 Task: Apply the theme  ""Streamline "".
Action: Mouse moved to (184, 68)
Screenshot: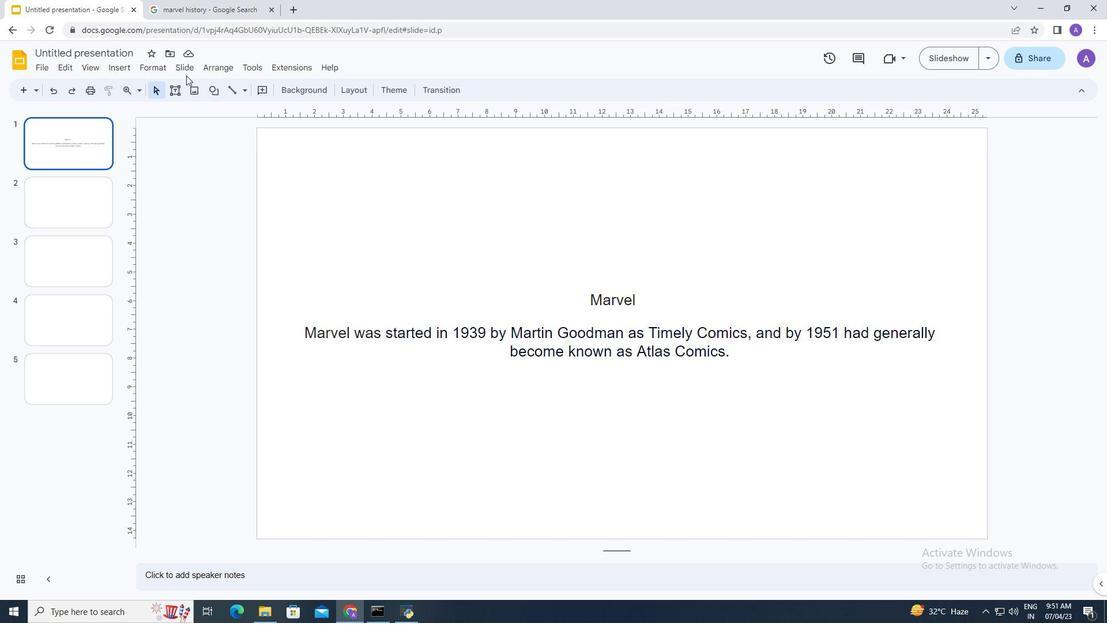 
Action: Mouse pressed left at (184, 68)
Screenshot: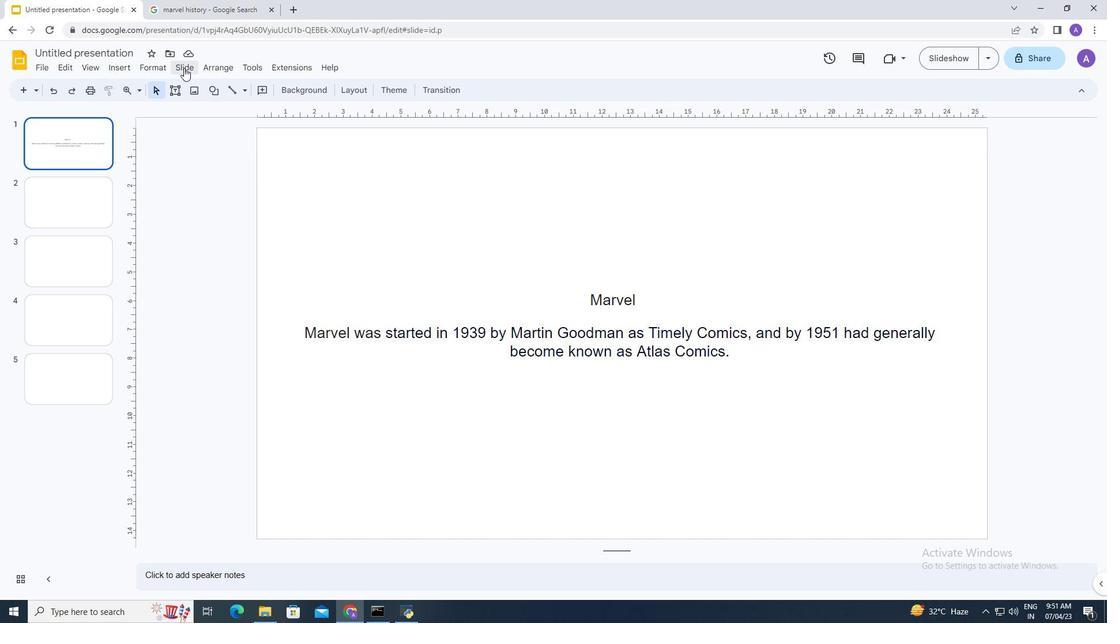 
Action: Mouse moved to (248, 271)
Screenshot: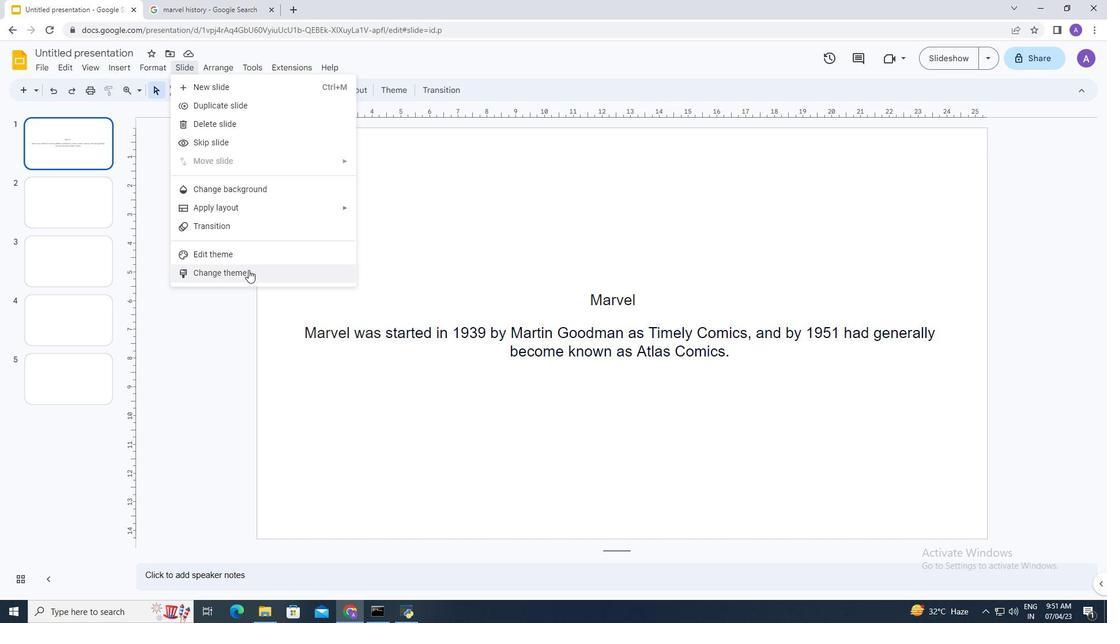 
Action: Mouse pressed left at (248, 271)
Screenshot: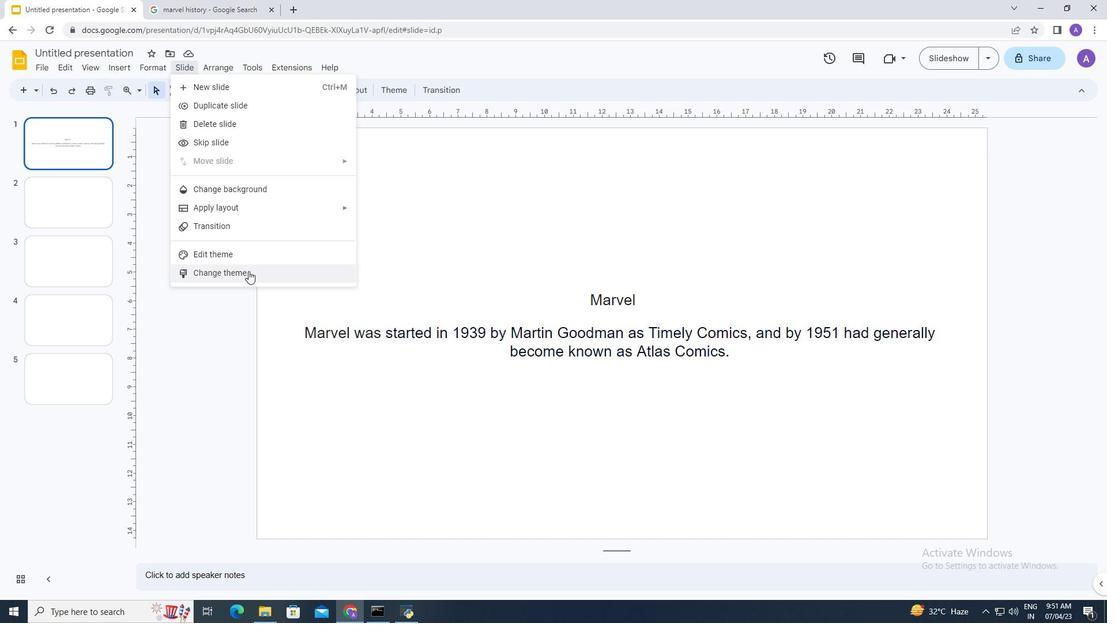 
Action: Mouse moved to (991, 391)
Screenshot: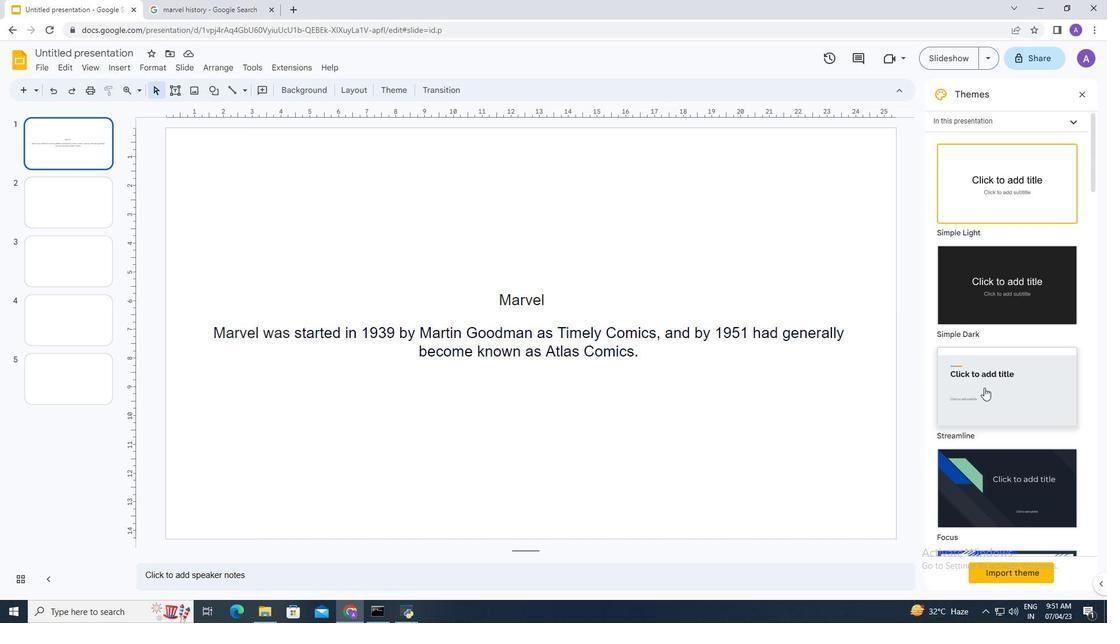 
Action: Mouse pressed left at (991, 391)
Screenshot: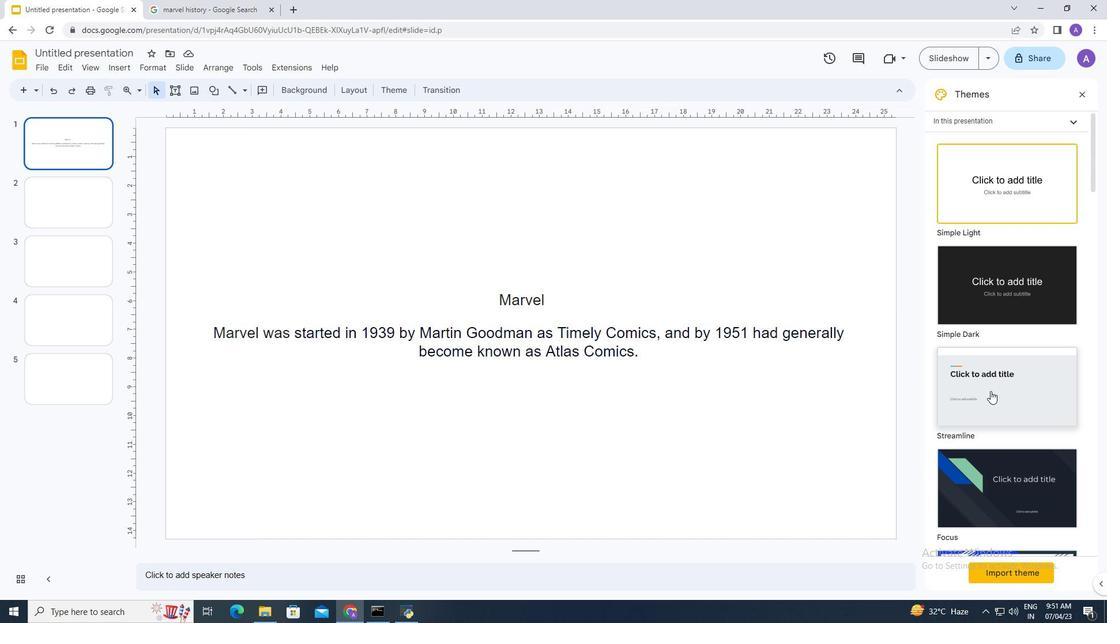 
Action: Mouse moved to (618, 237)
Screenshot: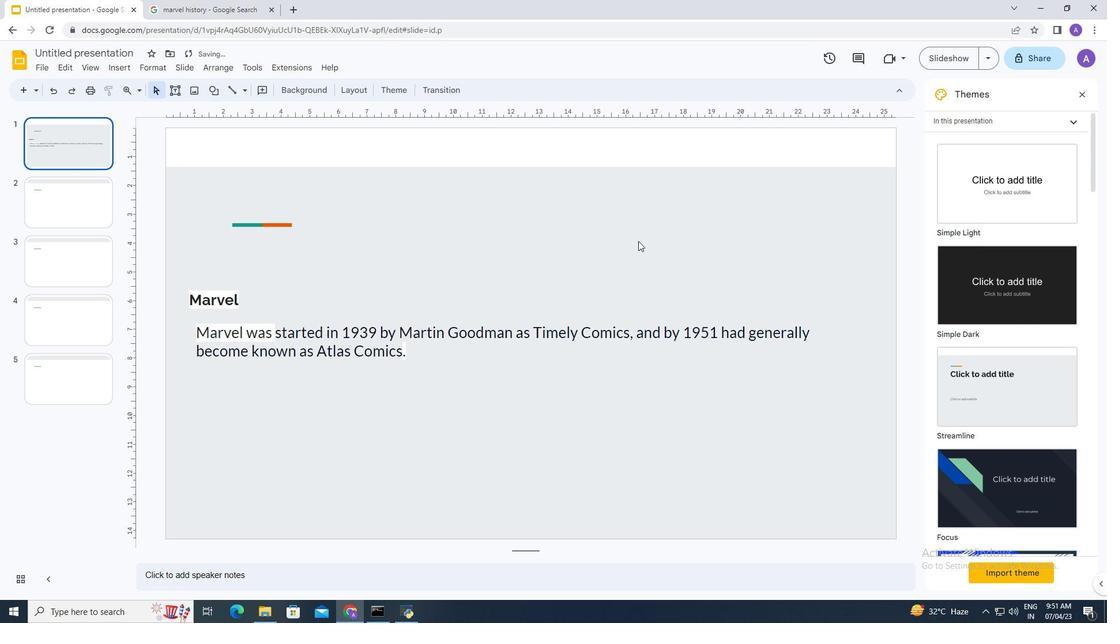 
Action: Mouse pressed left at (618, 237)
Screenshot: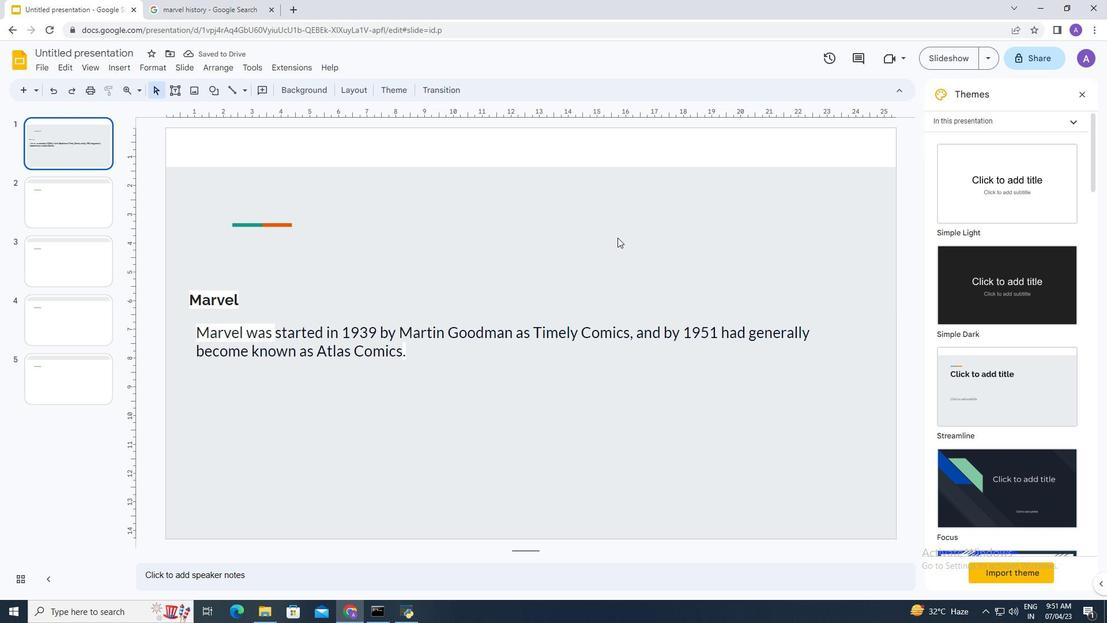 
